 Task: Set the CLI input for the Lua interpreter "telnet://0.0.0.0:4200".
Action: Mouse moved to (124, 15)
Screenshot: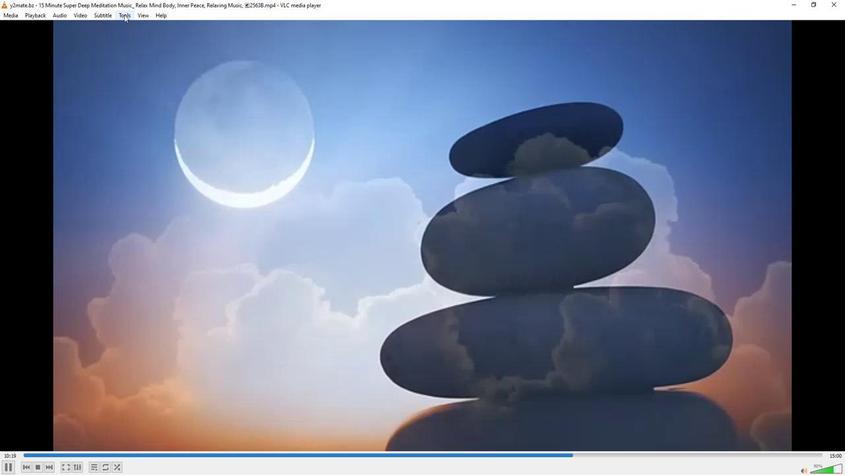 
Action: Mouse pressed left at (124, 15)
Screenshot: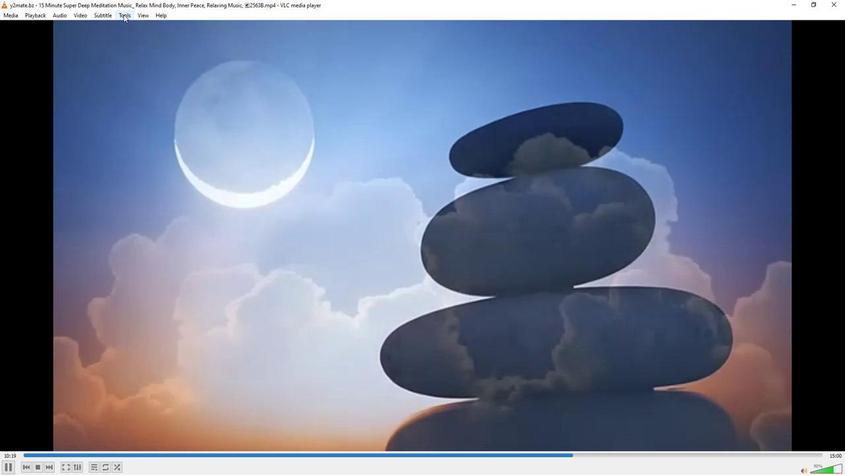 
Action: Mouse moved to (146, 123)
Screenshot: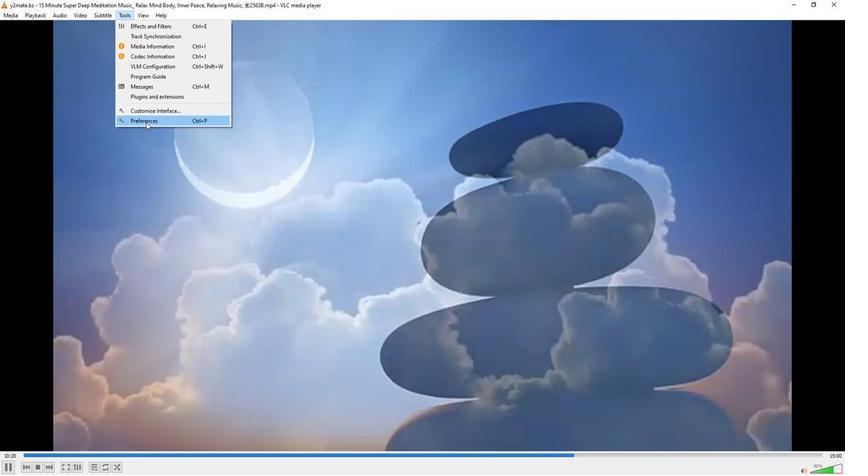 
Action: Mouse pressed left at (146, 123)
Screenshot: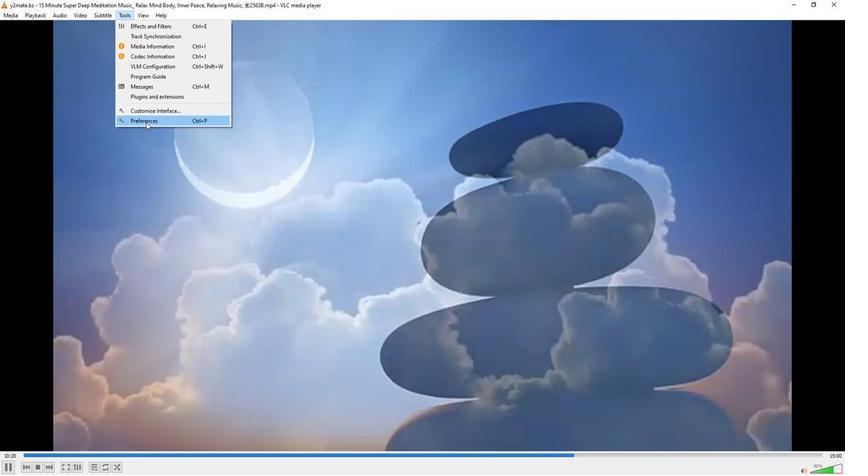 
Action: Mouse moved to (278, 384)
Screenshot: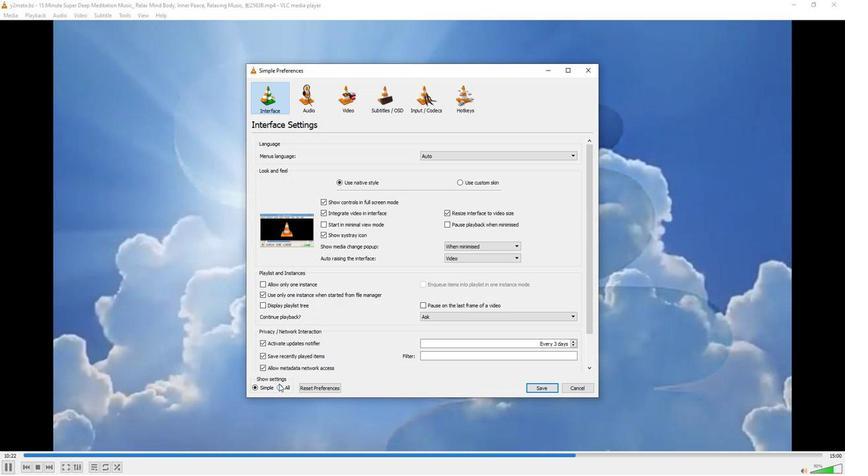 
Action: Mouse pressed left at (278, 384)
Screenshot: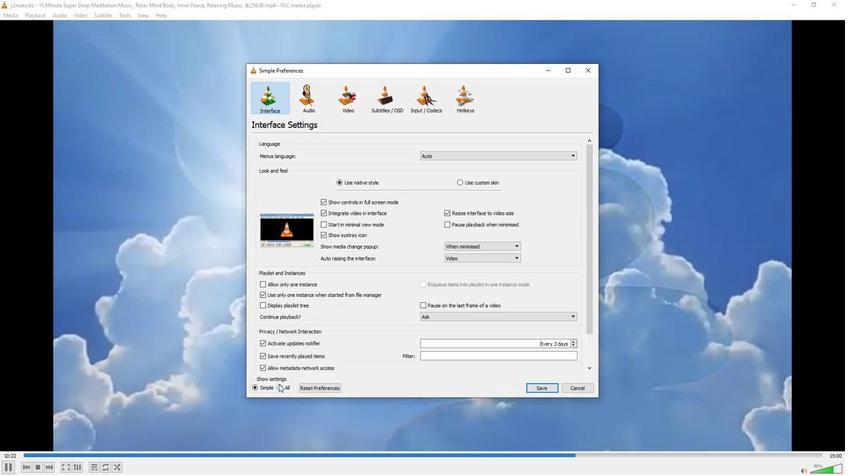 
Action: Mouse moved to (268, 348)
Screenshot: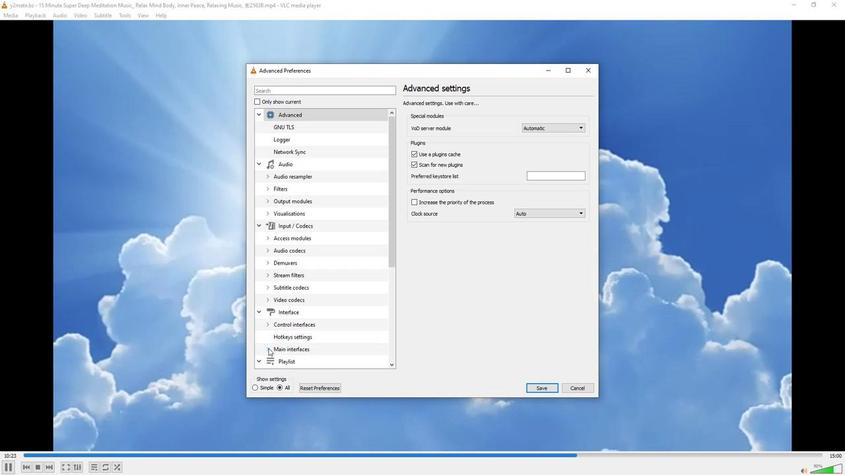 
Action: Mouse pressed left at (268, 348)
Screenshot: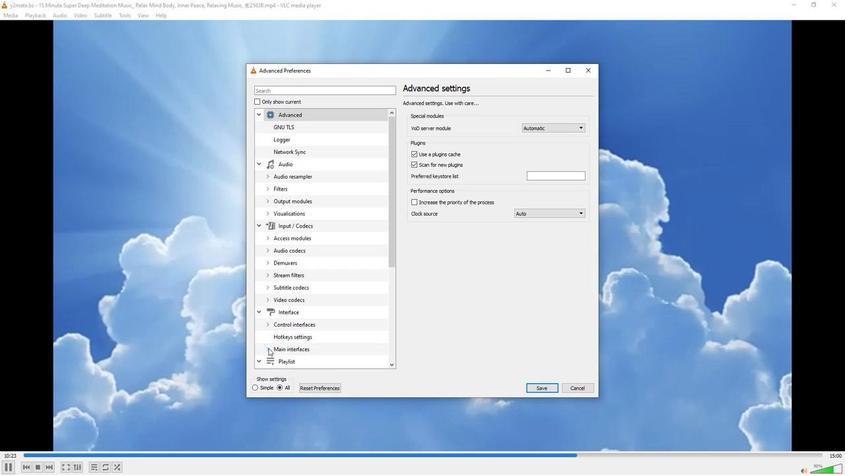
Action: Mouse moved to (283, 359)
Screenshot: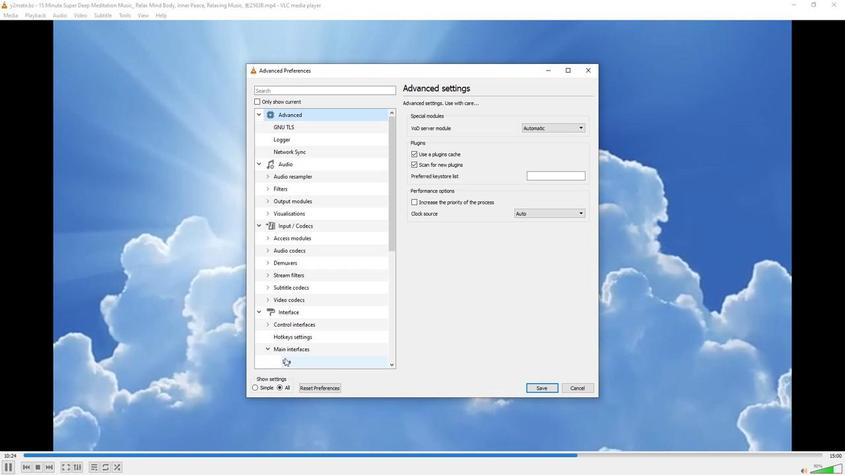 
Action: Mouse pressed left at (283, 359)
Screenshot: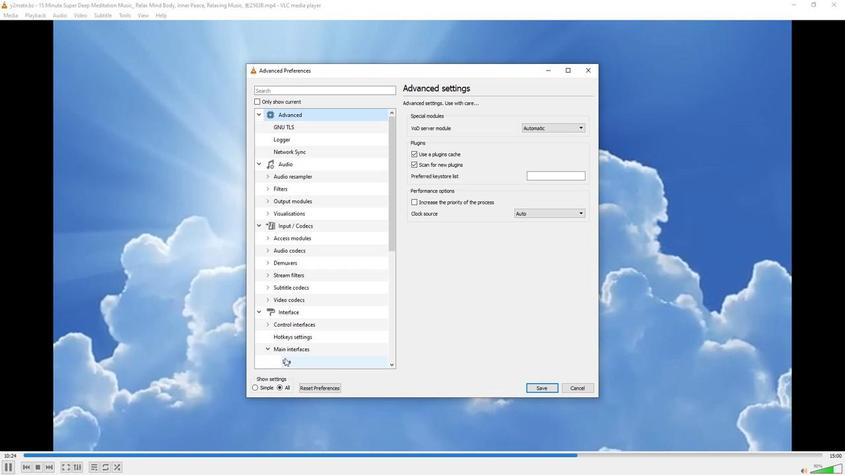 
Action: Mouse moved to (535, 213)
Screenshot: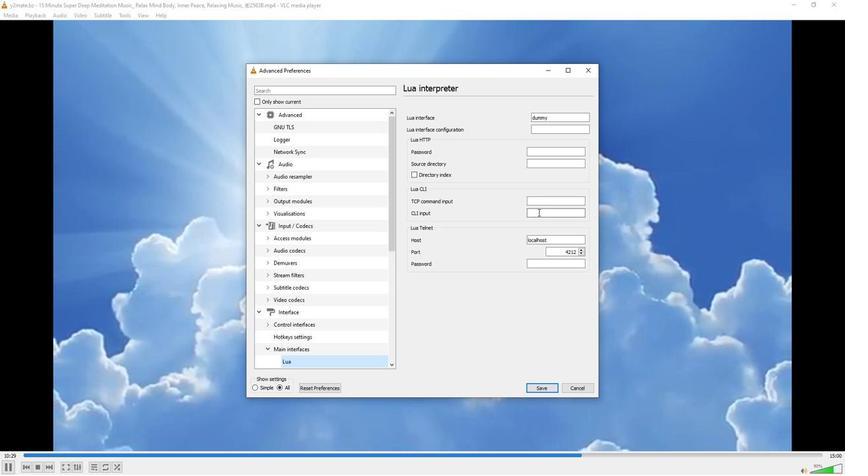 
Action: Mouse pressed left at (535, 213)
Screenshot: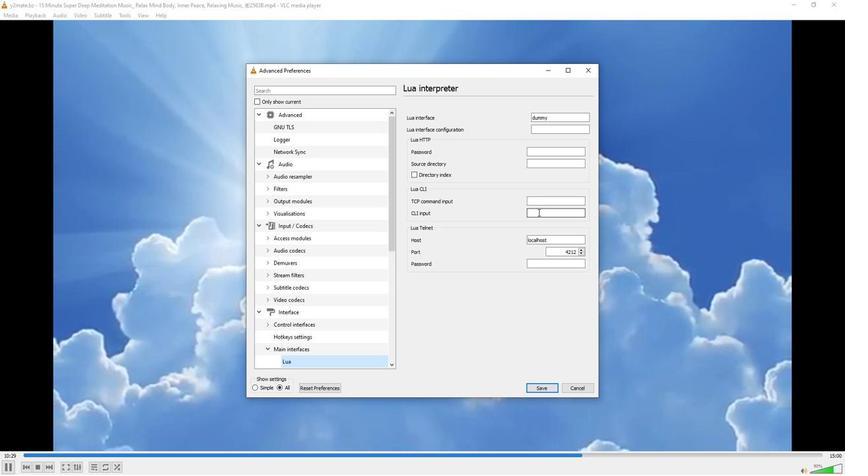 
Action: Key pressed telent<Key.shift_r>://0.0.0.0<Key.shift_r>:4200
Screenshot: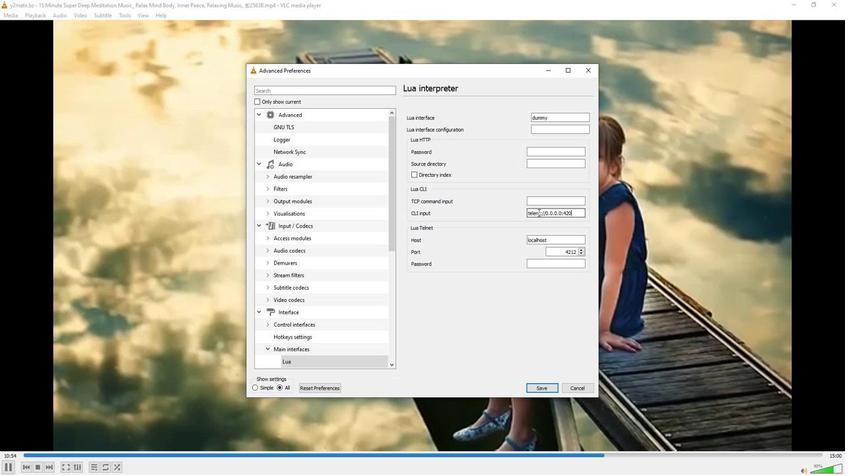
